 Task: Create New Customer with Customer Name: Thai Kitchen, Billing Address Line1: 2771 Fieldcrest Road, Billing Address Line2:  New York, Billing Address Line3:  New York 10005
Action: Mouse pressed left at (197, 39)
Screenshot: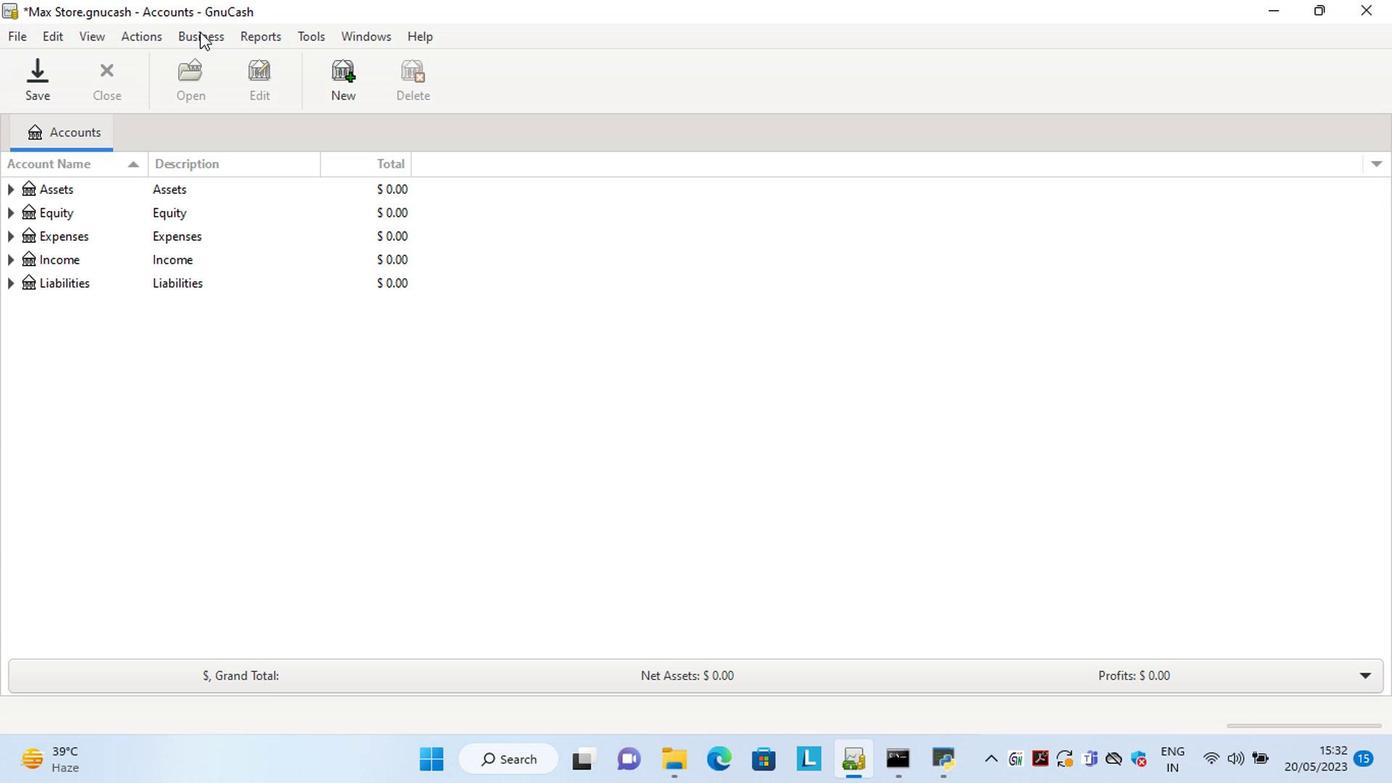 
Action: Mouse moved to (427, 94)
Screenshot: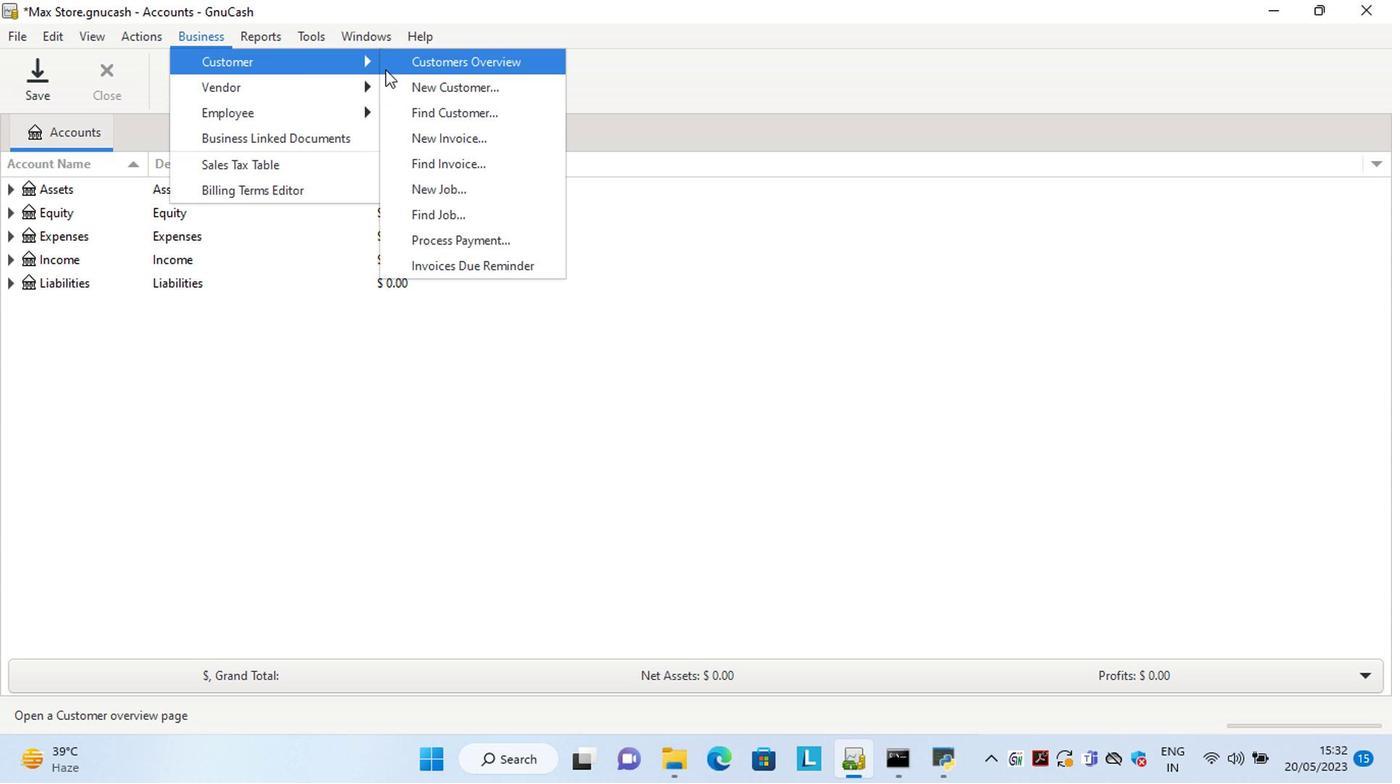 
Action: Mouse pressed left at (427, 94)
Screenshot: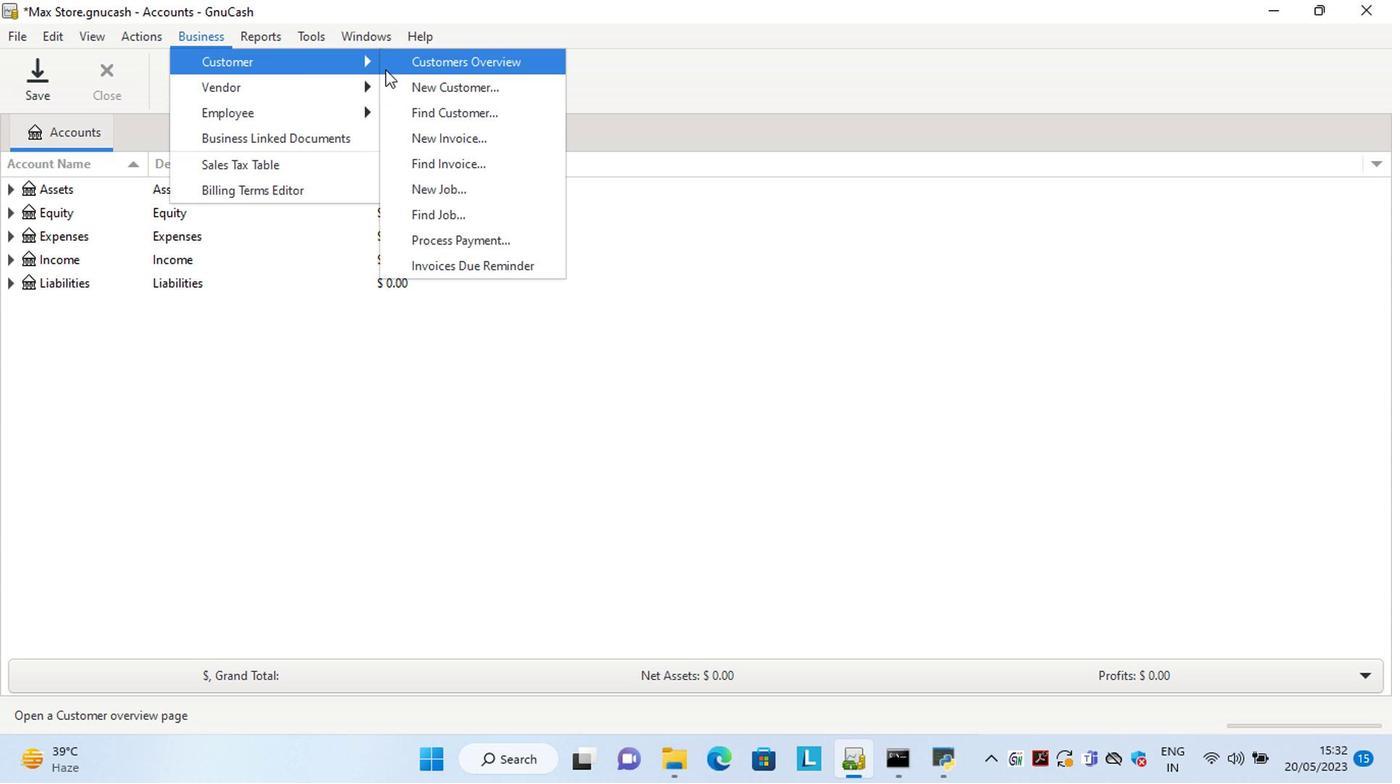 
Action: Mouse moved to (975, 403)
Screenshot: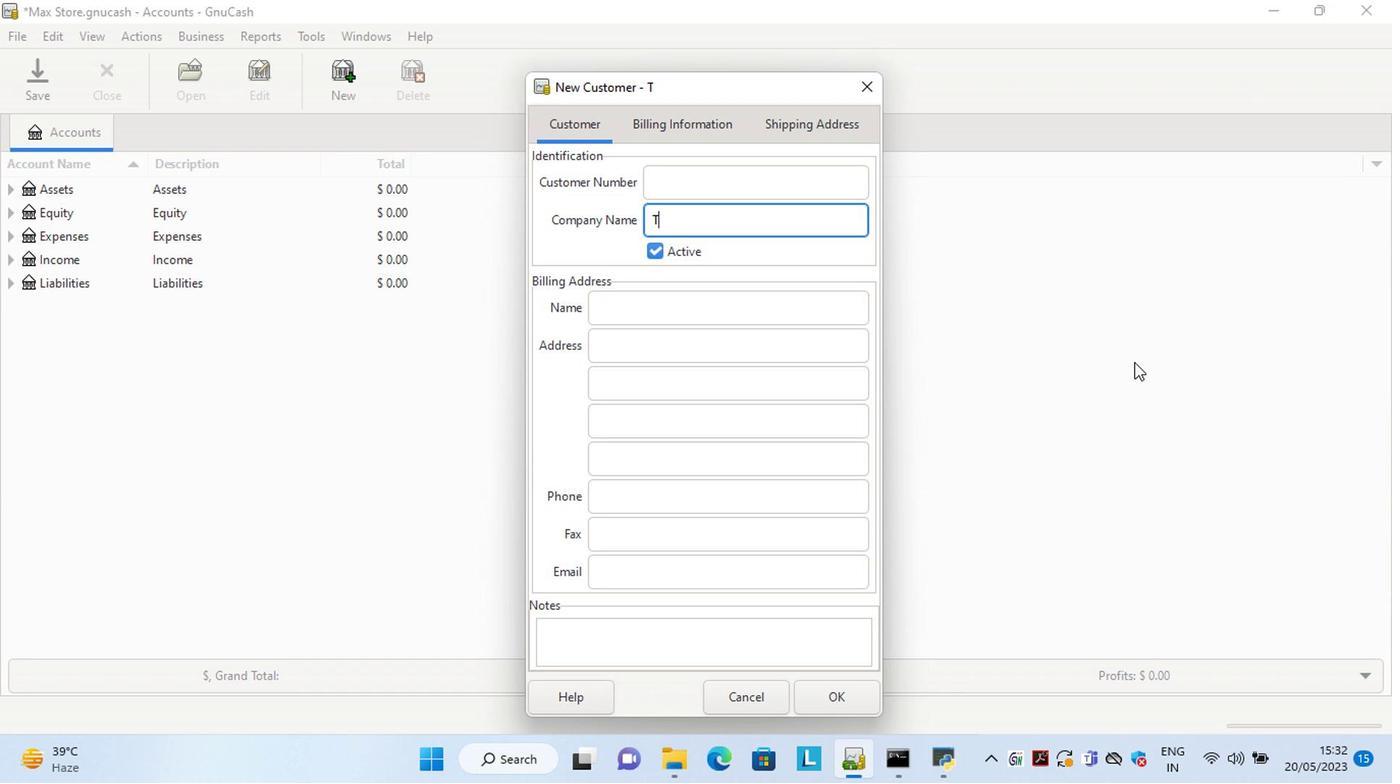 
Action: Mouse pressed left at (202, 35)
Screenshot: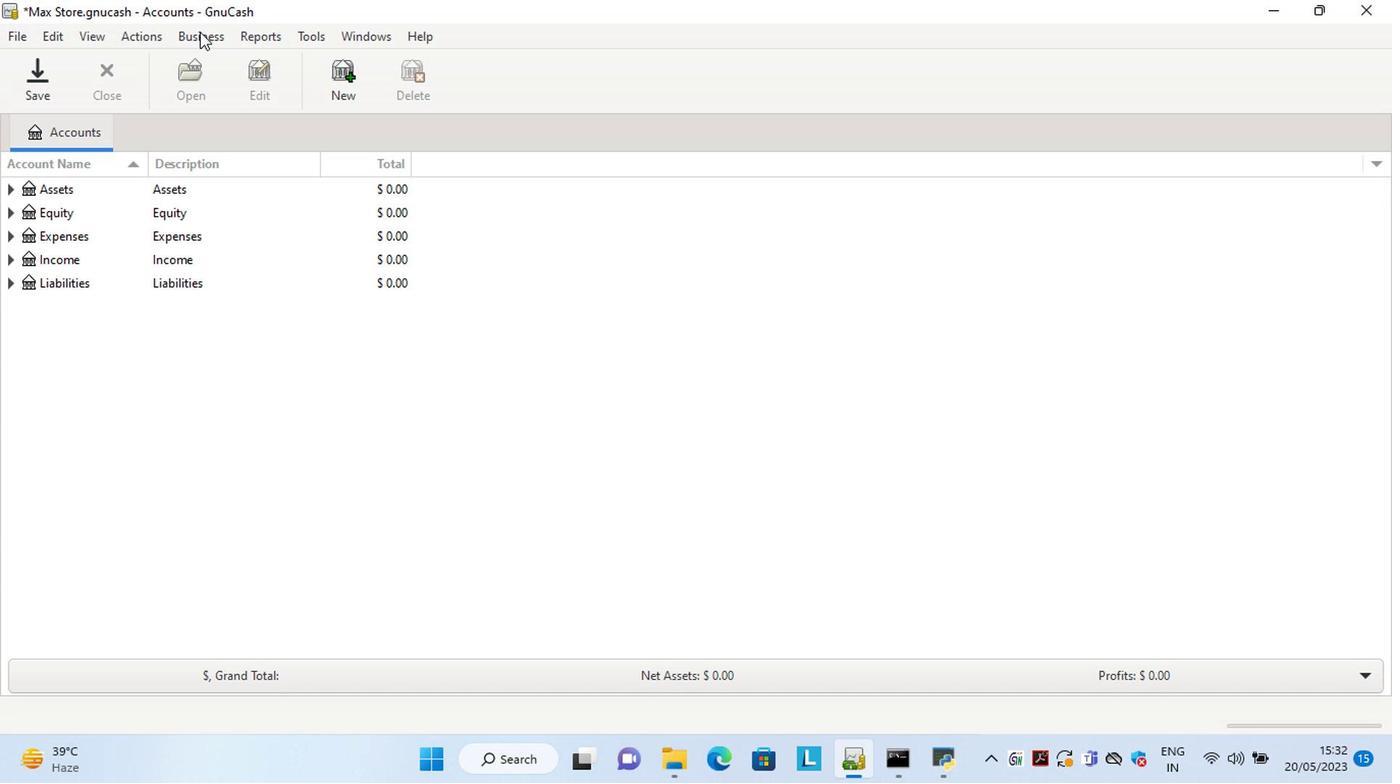 
Action: Mouse moved to (416, 88)
Screenshot: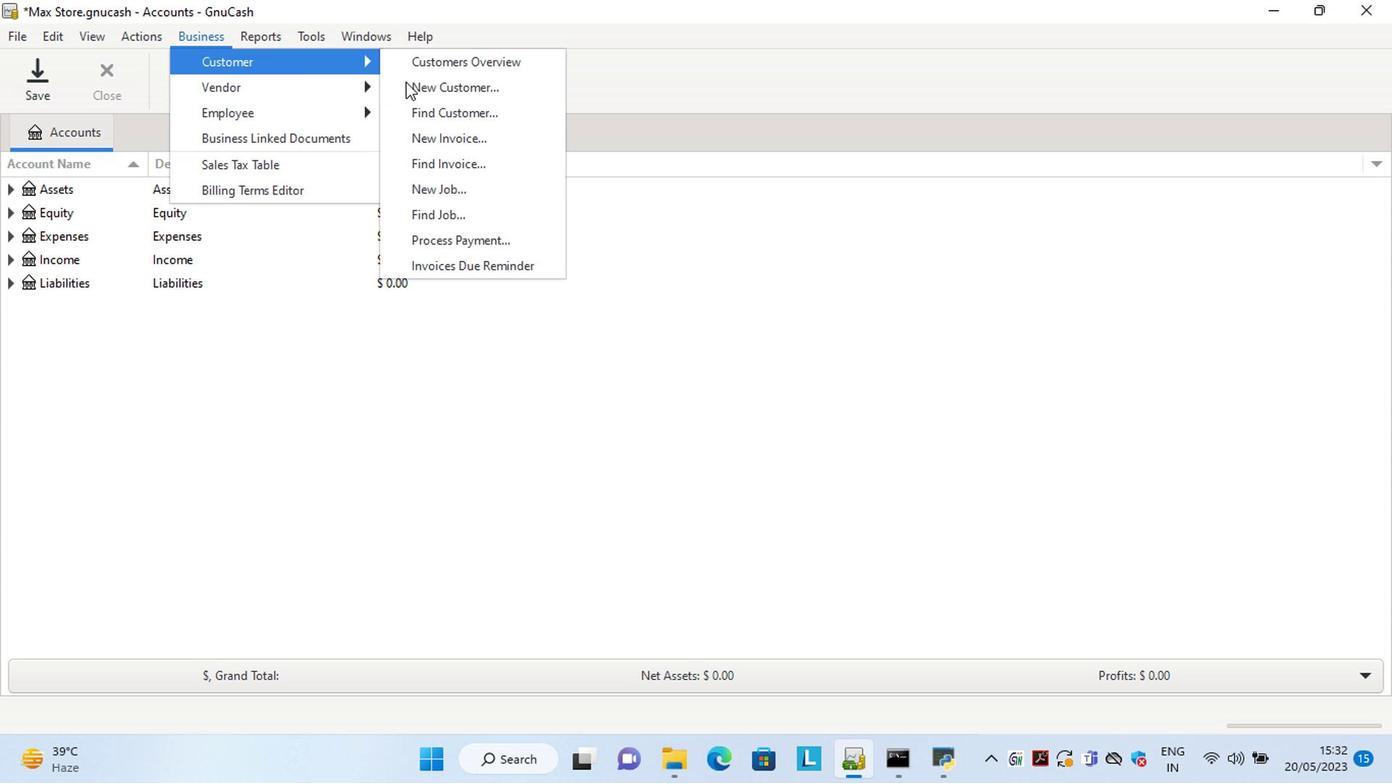 
Action: Mouse pressed left at (416, 88)
Screenshot: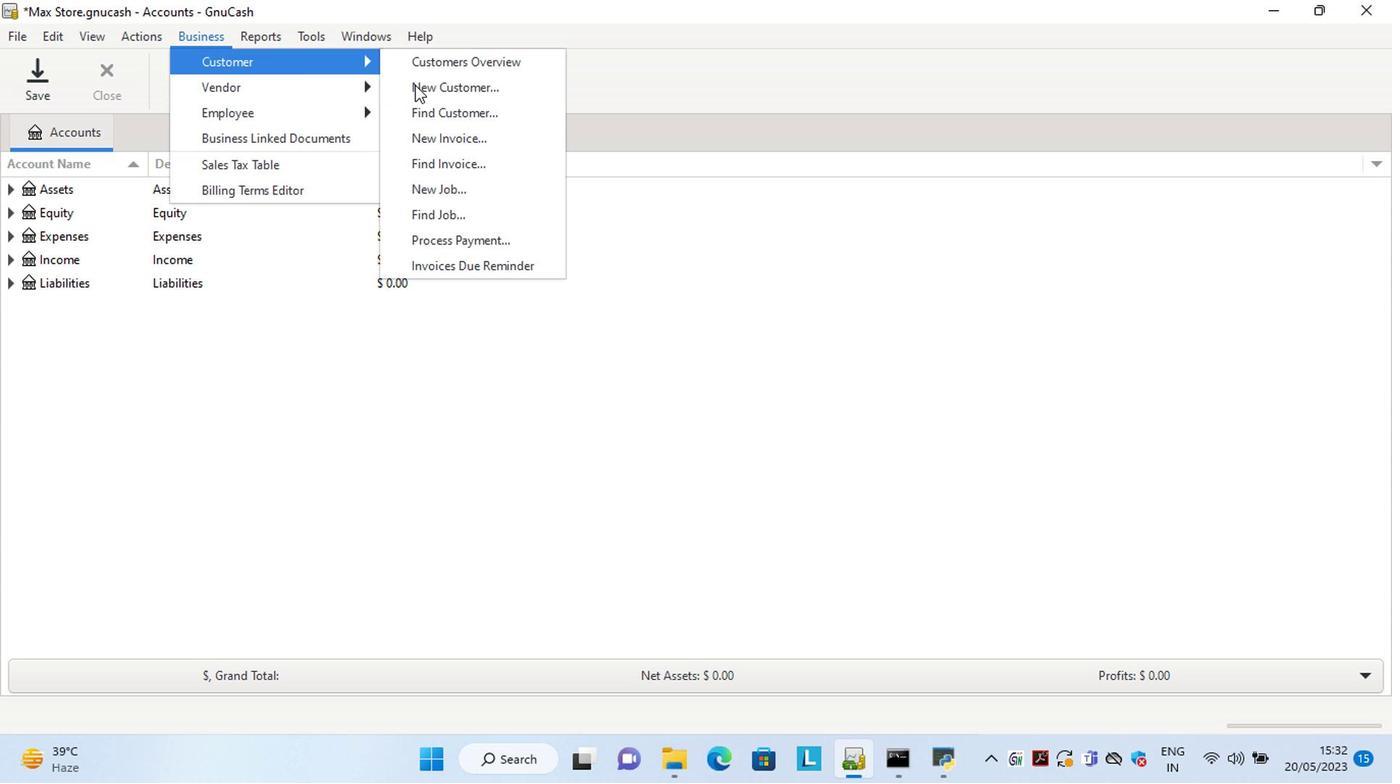 
Action: Mouse moved to (1134, 366)
Screenshot: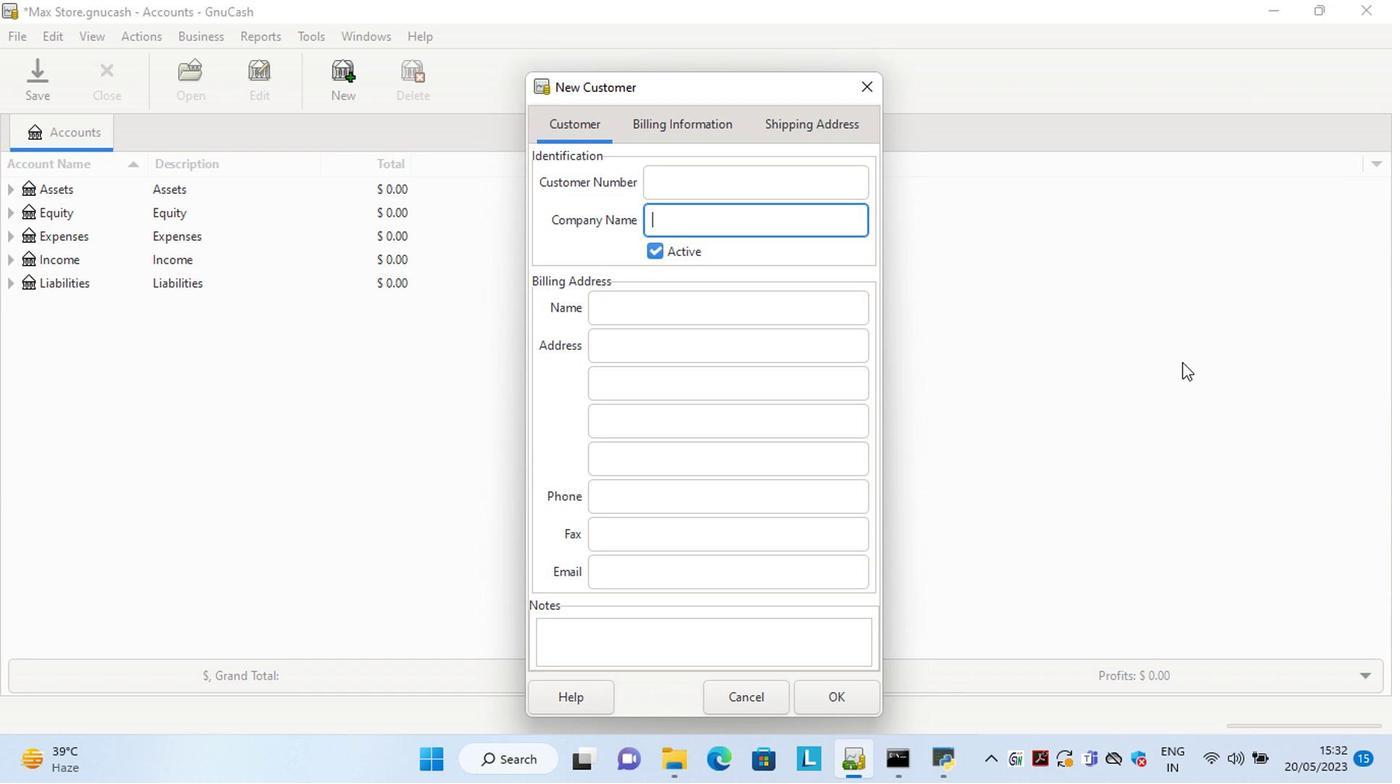 
Action: Key pressed <Key.shift>Thai<Key.space>chen<Key.tab><Key.tab><Key.tab><Key.shift>FDCREAST<Key.space><Key.shift>Road<Key.tab>n<Key.tab>n
Screenshot: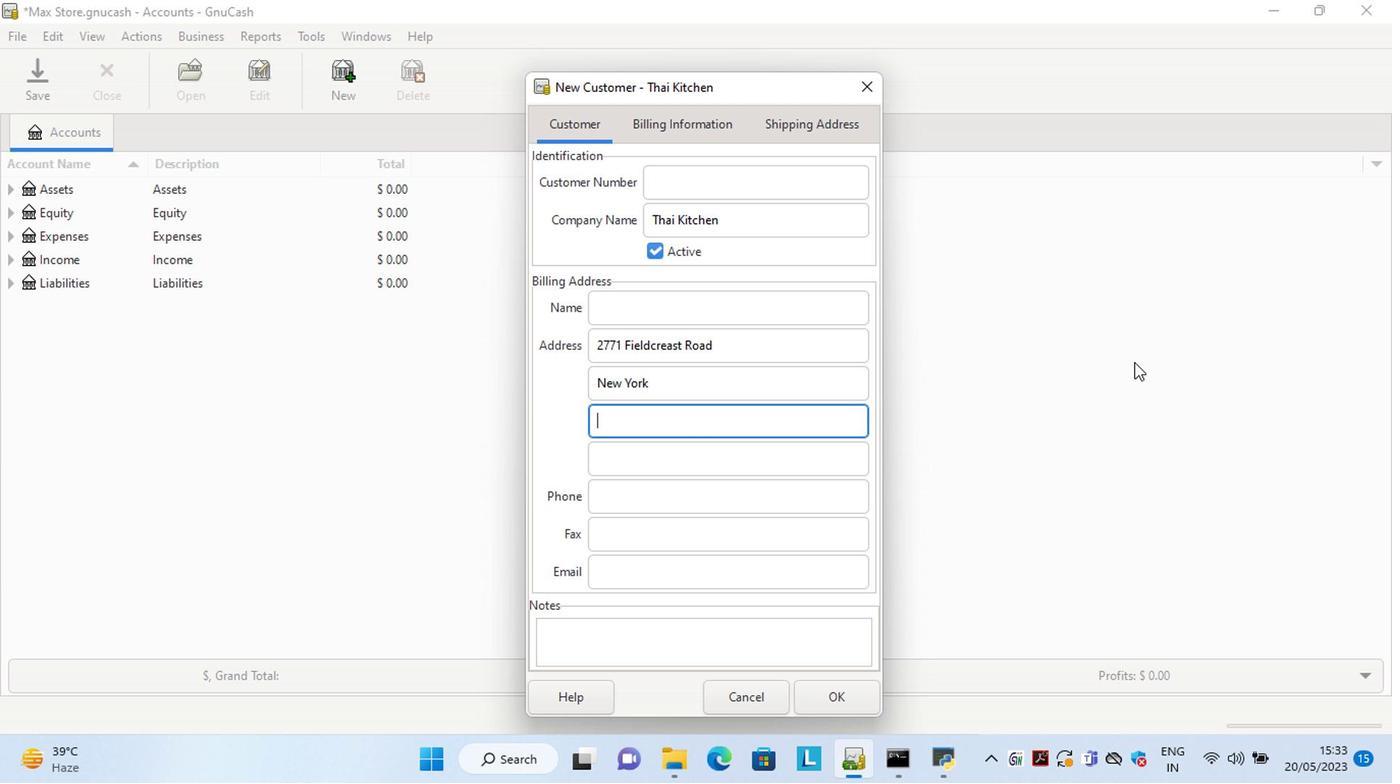 
Action: Mouse moved to (856, 688)
Screenshot: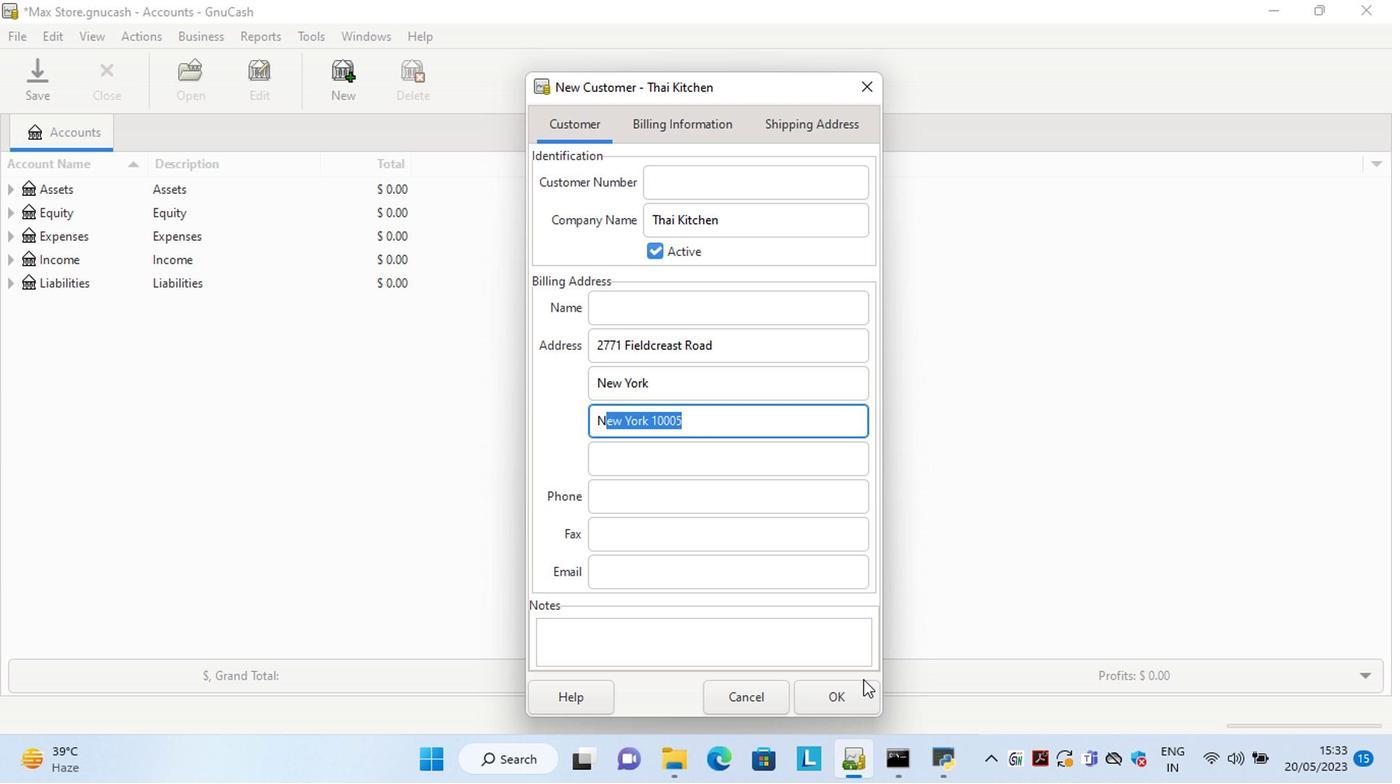 
Action: Mouse pressed left at (856, 688)
Screenshot: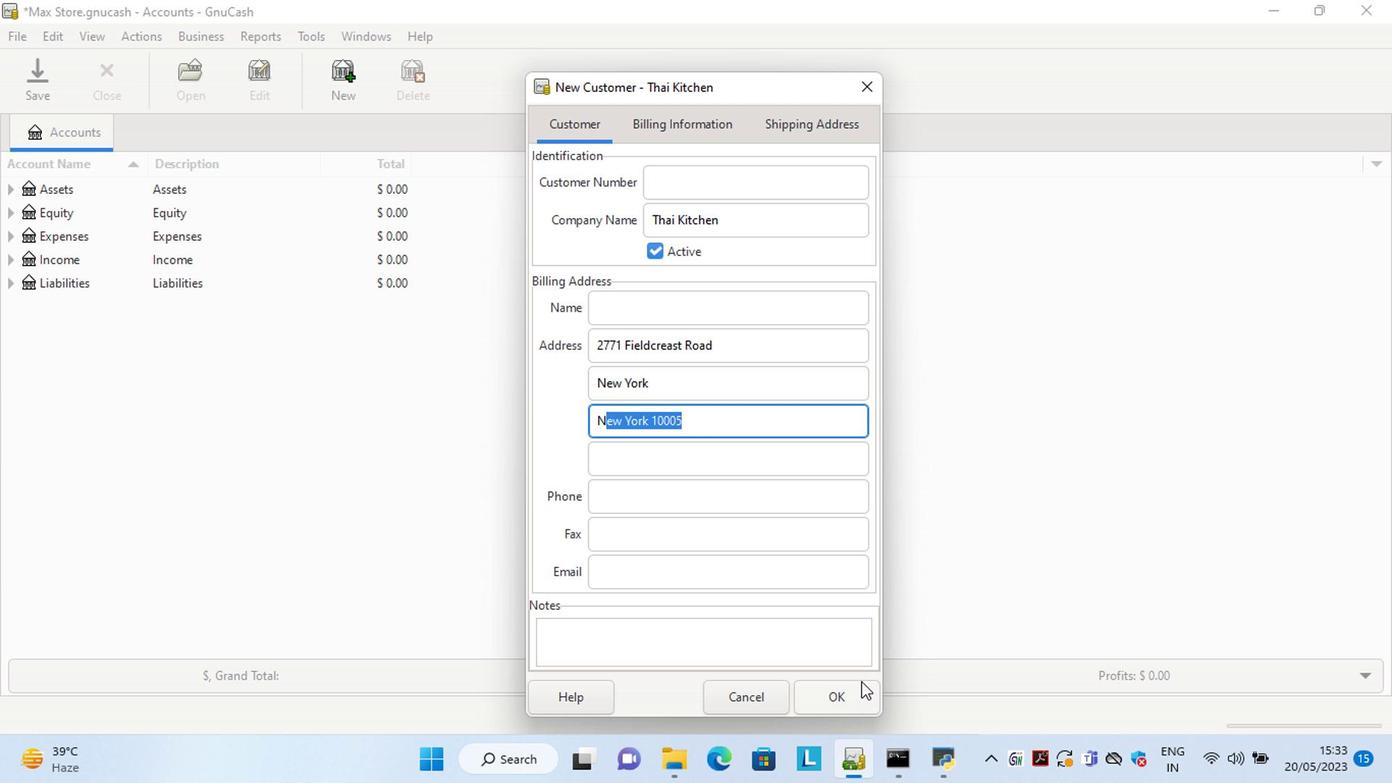 
